Task: Search for the email with the subject Request for a transfer logged in from softage.1@softage.net with the filter, email from softage.4@softage.net and a new filter,  Star it
Action: Mouse moved to (643, 60)
Screenshot: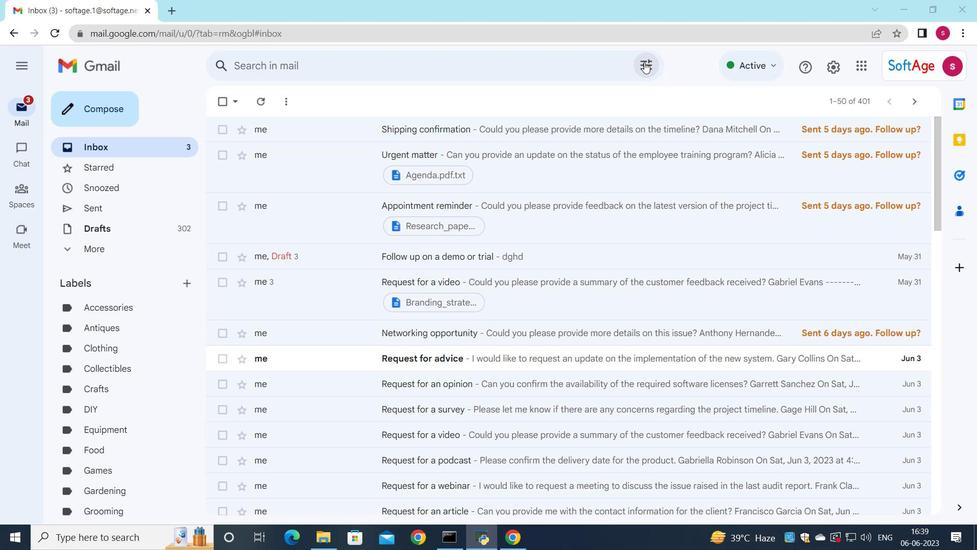 
Action: Mouse pressed left at (643, 60)
Screenshot: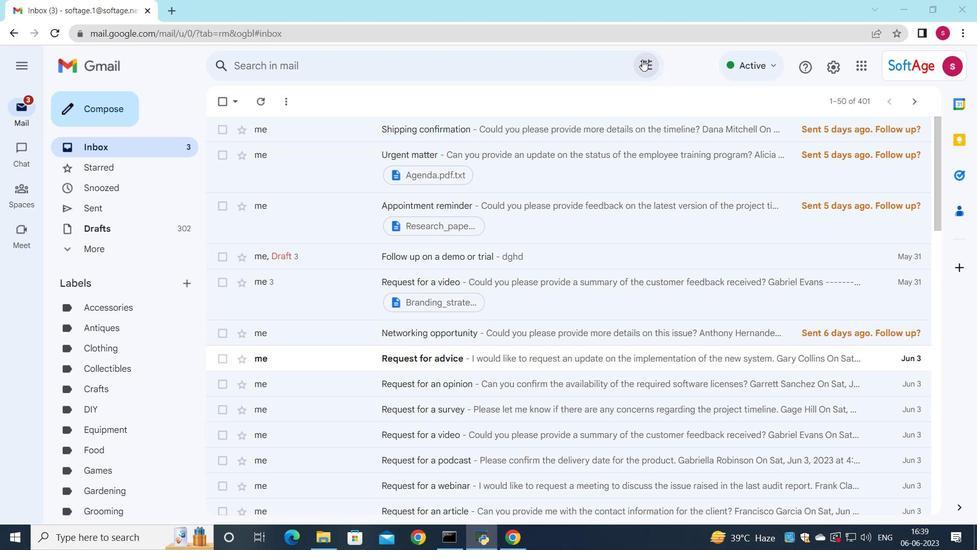 
Action: Mouse moved to (548, 98)
Screenshot: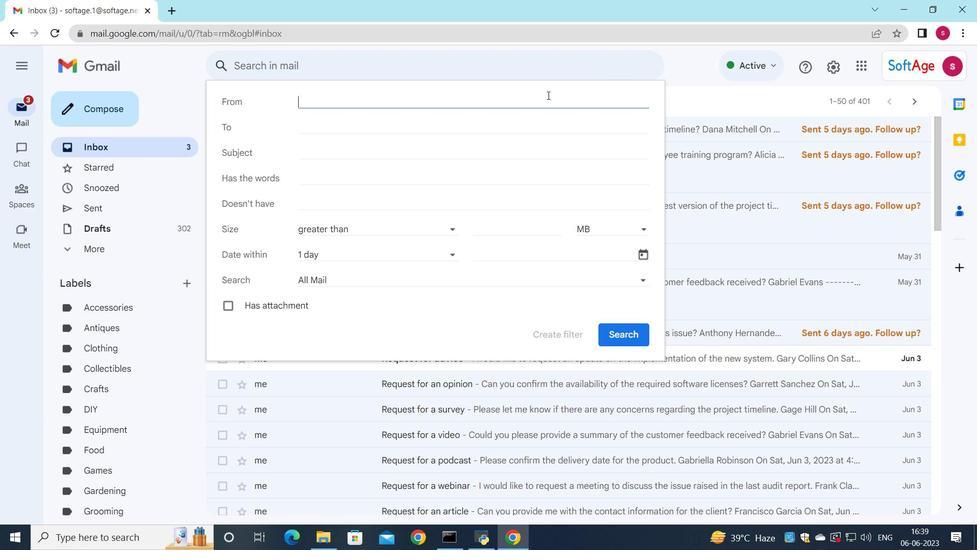 
Action: Key pressed s
Screenshot: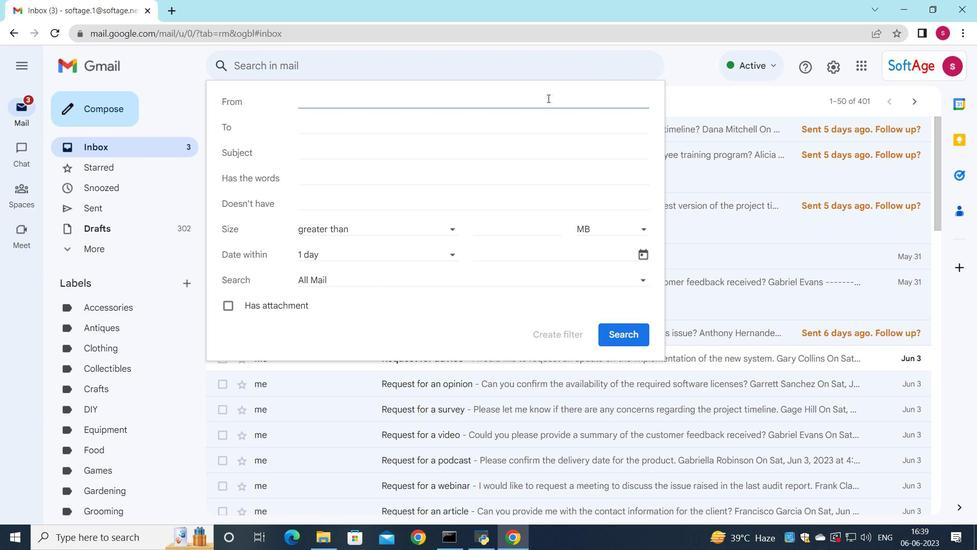 
Action: Mouse moved to (431, 129)
Screenshot: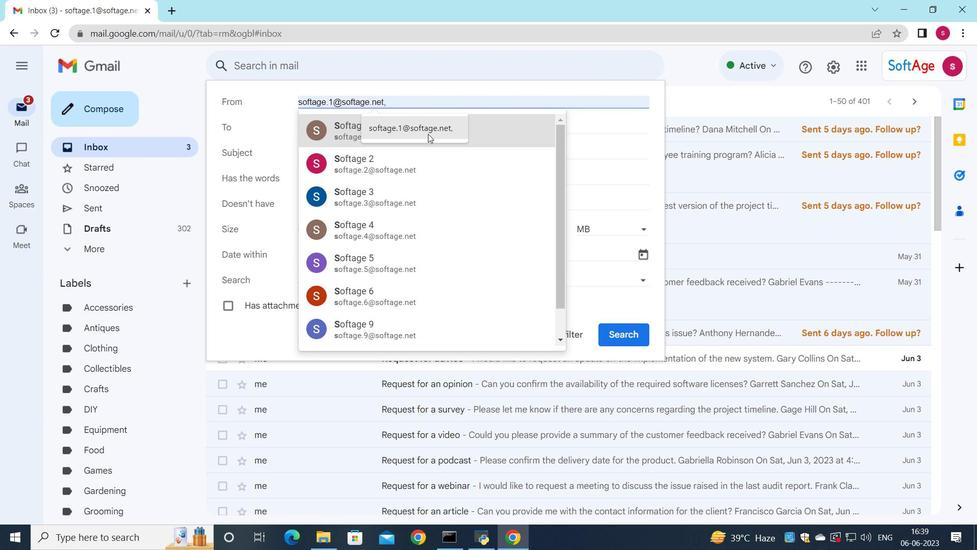 
Action: Mouse pressed left at (431, 129)
Screenshot: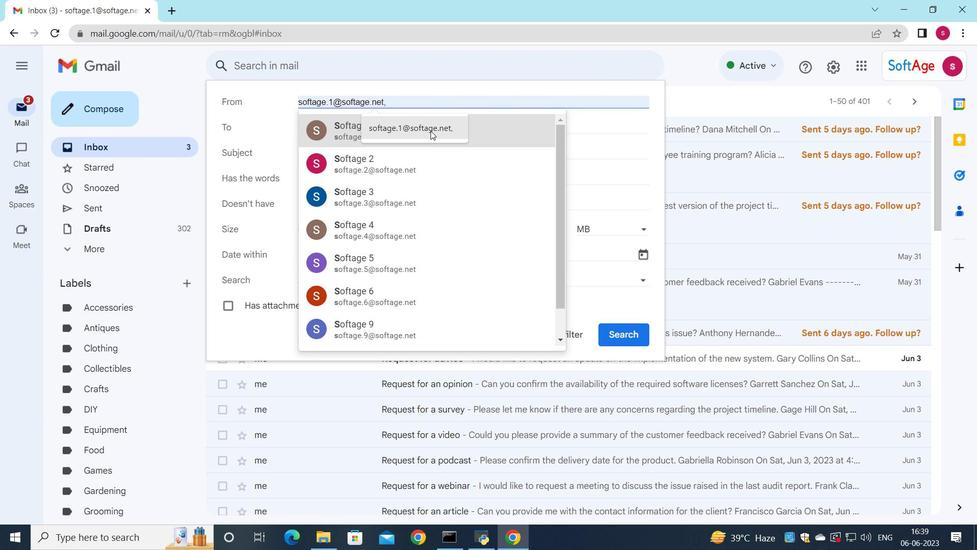 
Action: Mouse moved to (348, 128)
Screenshot: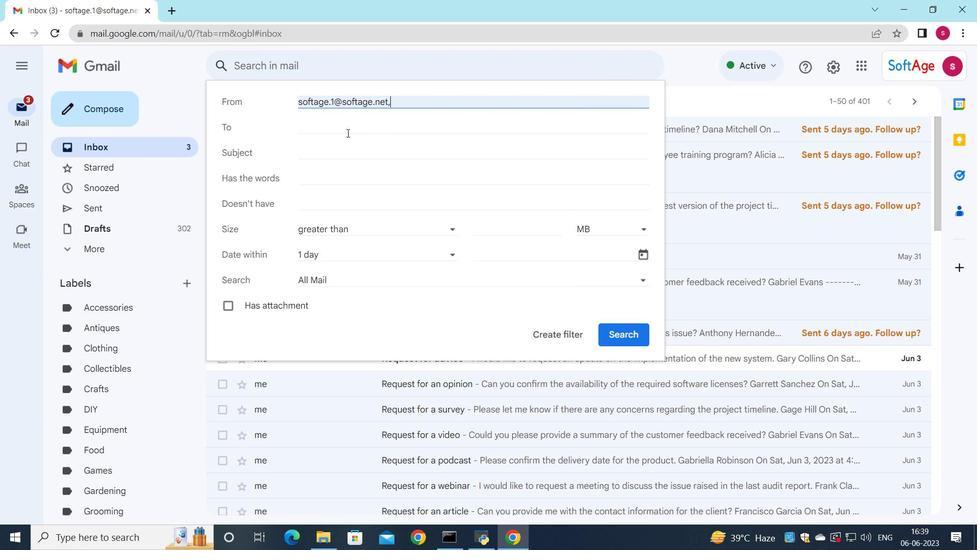 
Action: Mouse pressed left at (348, 128)
Screenshot: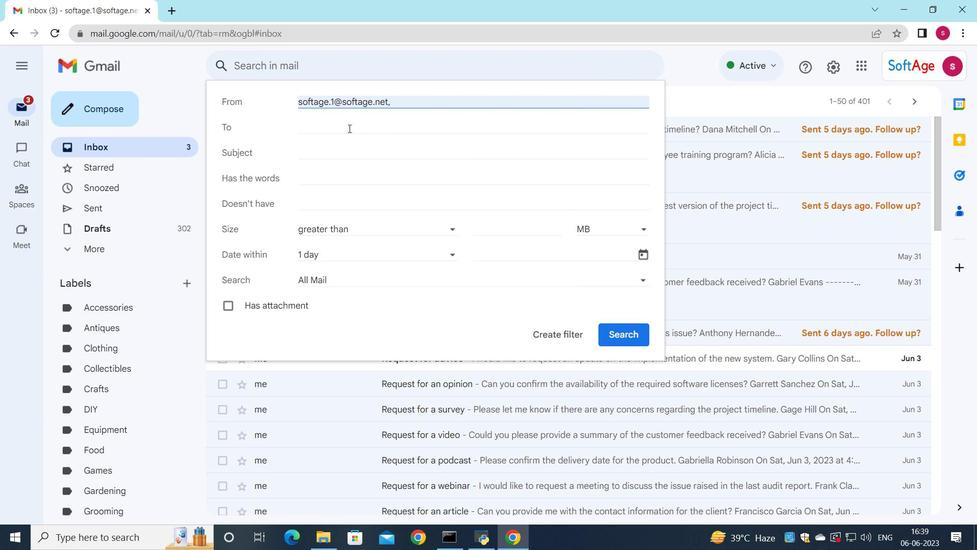 
Action: Key pressed s
Screenshot: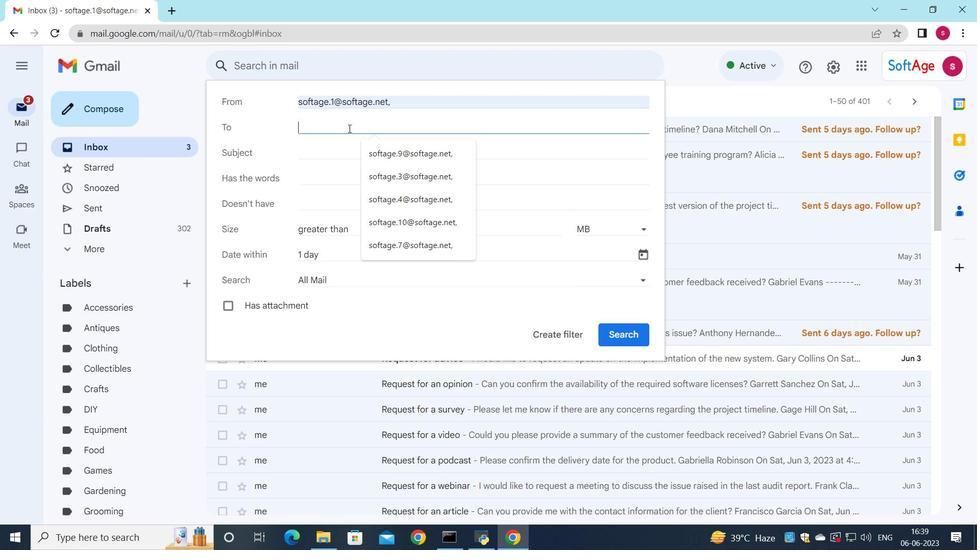 
Action: Mouse moved to (414, 225)
Screenshot: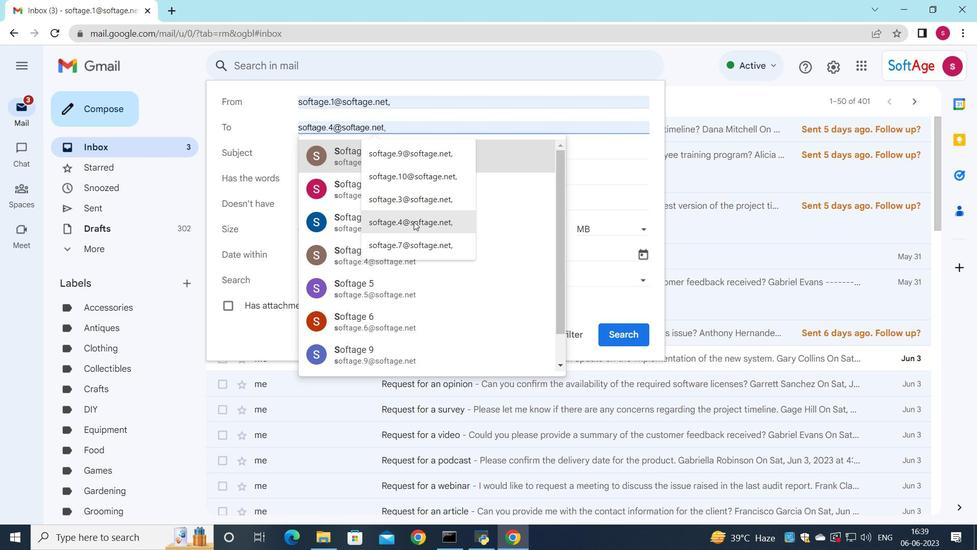 
Action: Mouse pressed left at (414, 225)
Screenshot: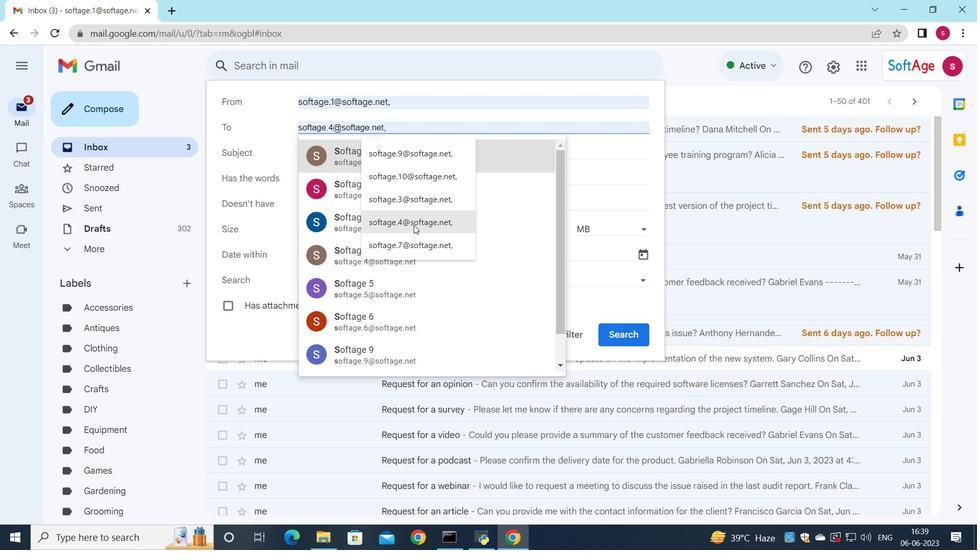 
Action: Mouse moved to (341, 151)
Screenshot: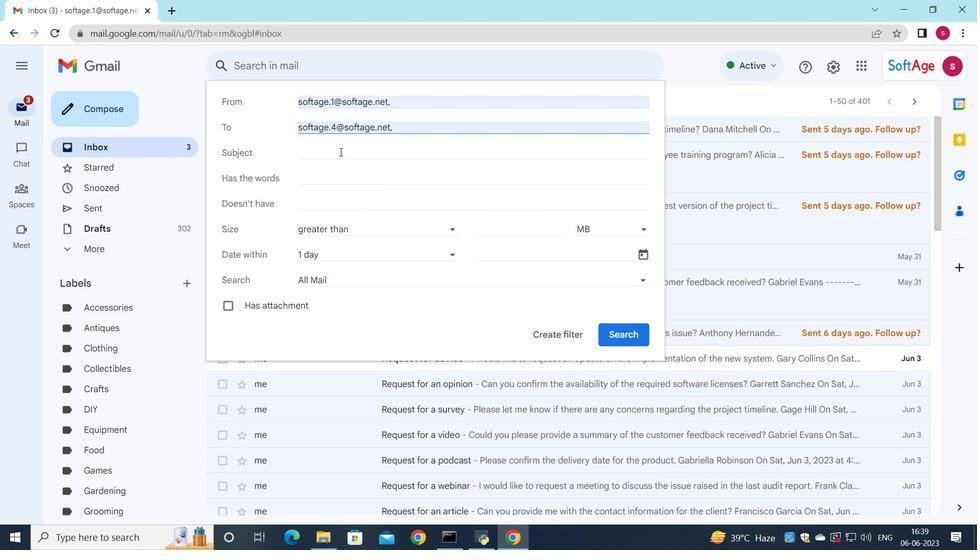 
Action: Mouse pressed left at (341, 151)
Screenshot: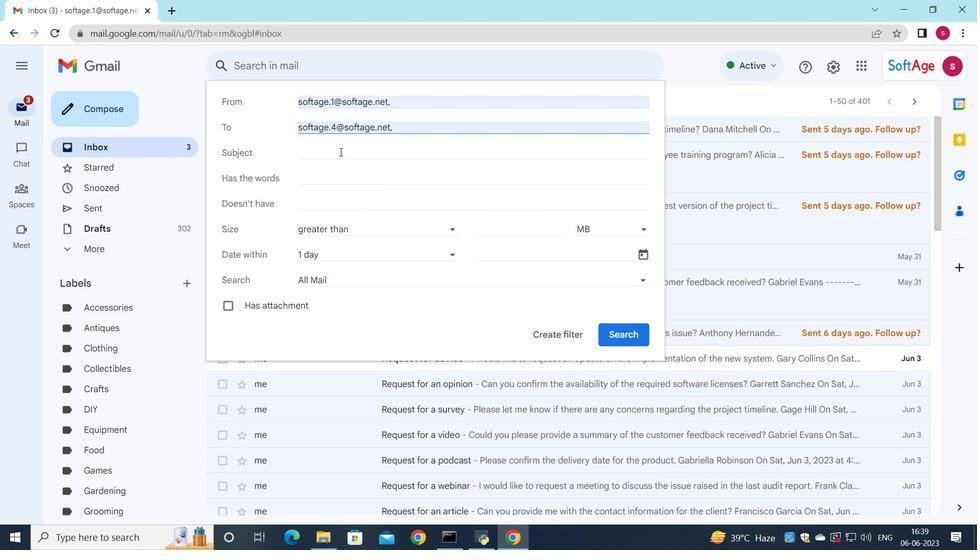 
Action: Key pressed <Key.shift>Request<Key.space>for<Key.space>a<Key.space>transfer
Screenshot: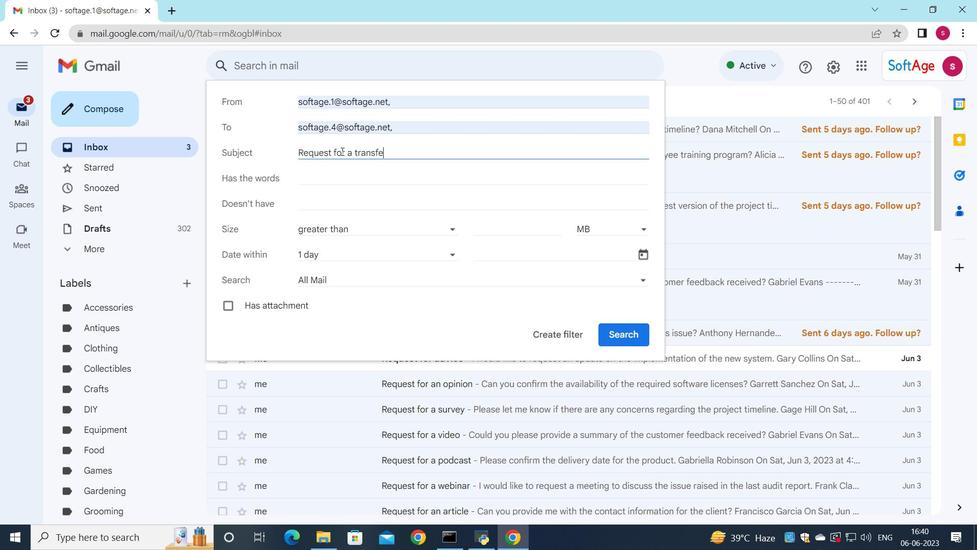 
Action: Mouse moved to (354, 258)
Screenshot: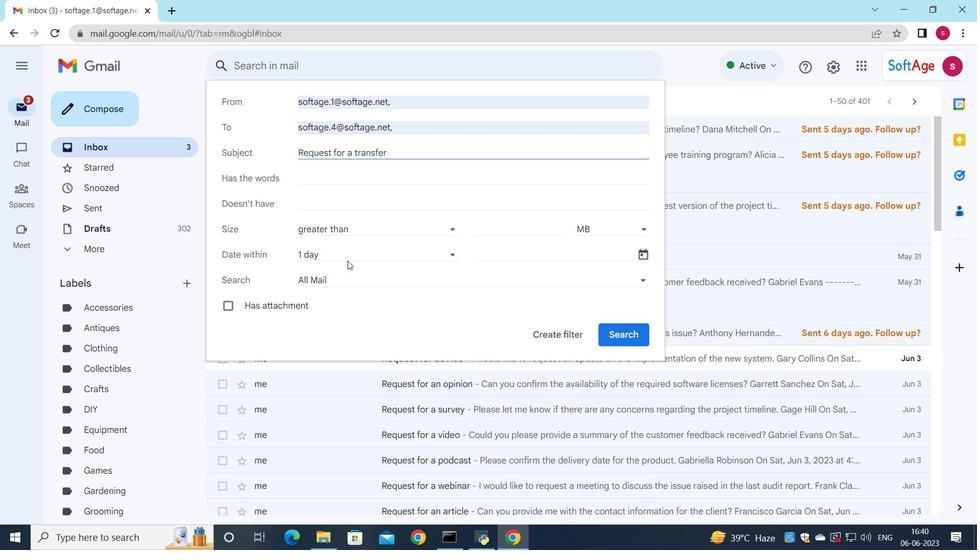 
Action: Mouse pressed left at (354, 258)
Screenshot: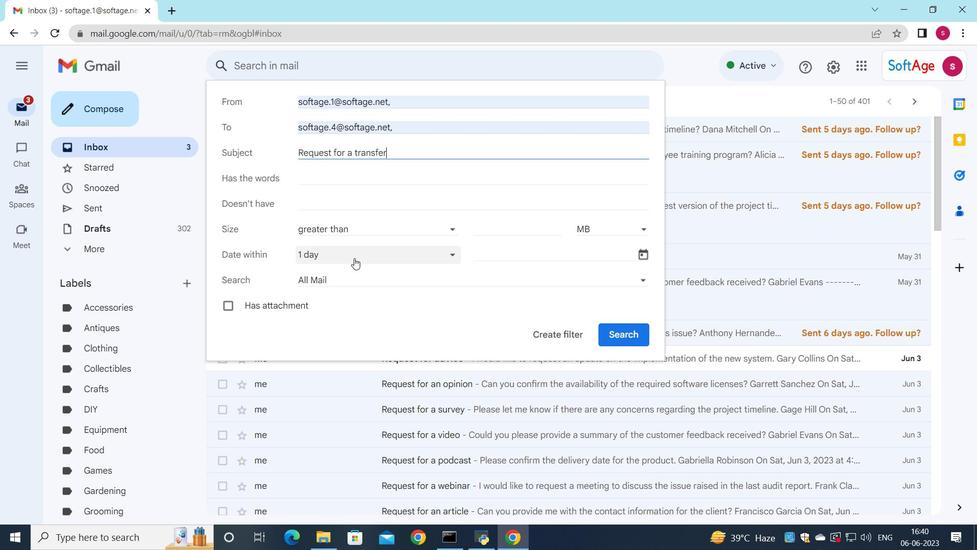 
Action: Mouse moved to (349, 405)
Screenshot: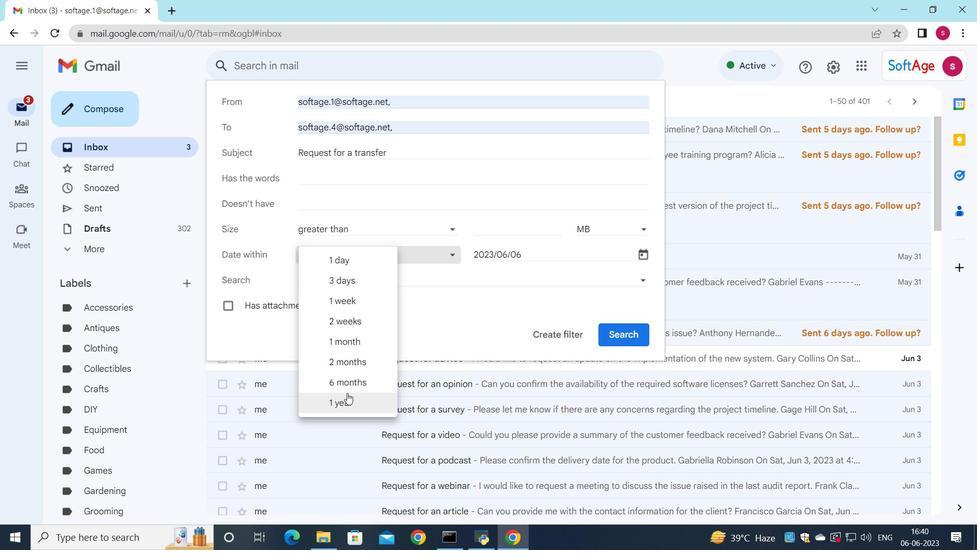 
Action: Mouse pressed left at (349, 405)
Screenshot: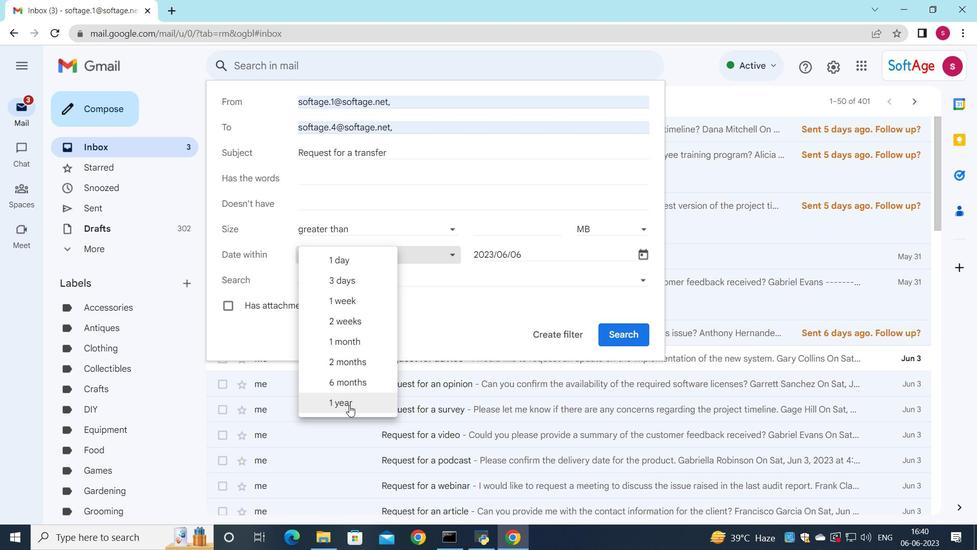 
Action: Mouse moved to (552, 334)
Screenshot: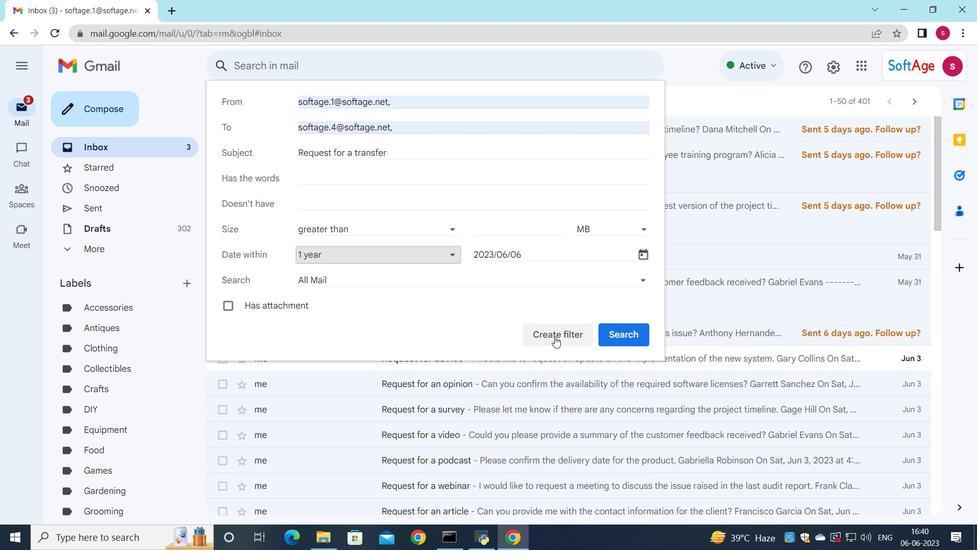 
Action: Mouse pressed left at (552, 334)
Screenshot: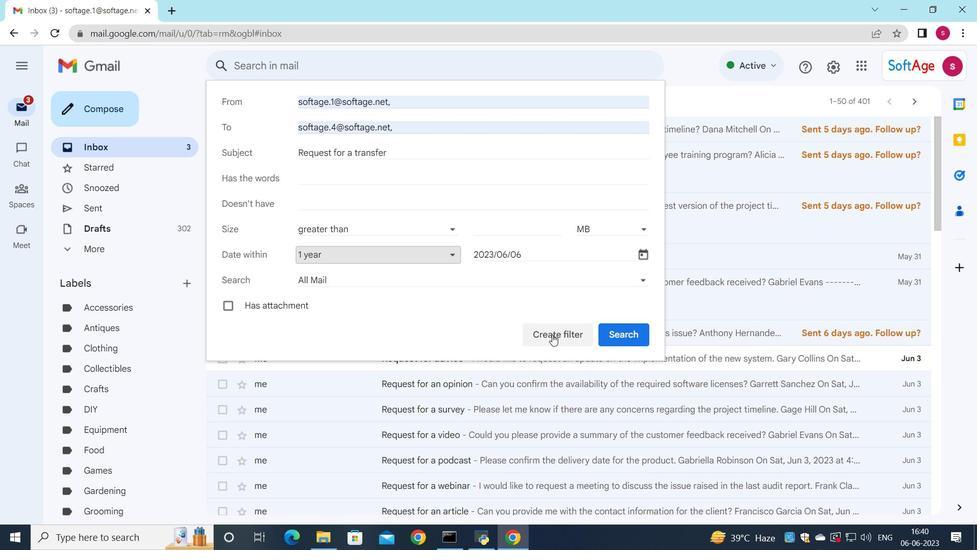 
Action: Mouse moved to (233, 177)
Screenshot: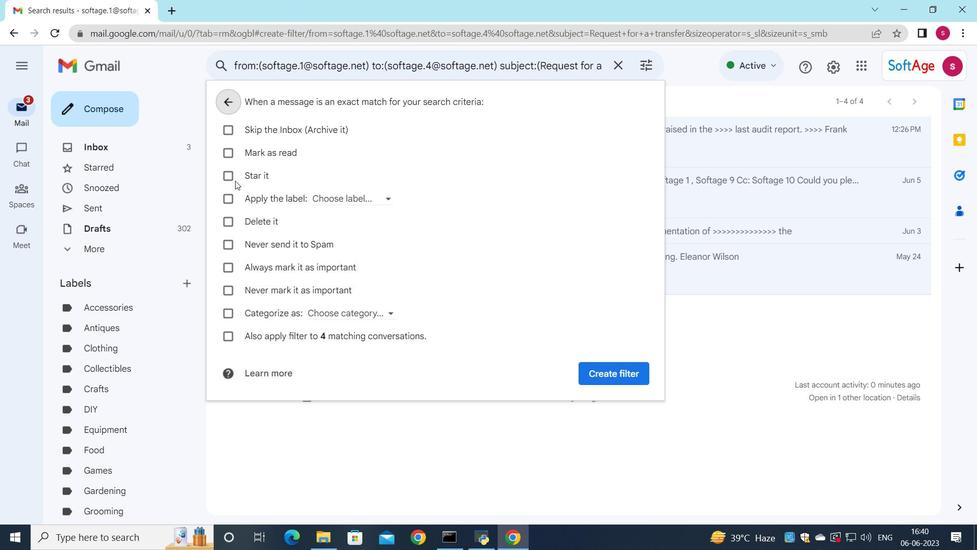 
Action: Mouse pressed left at (233, 177)
Screenshot: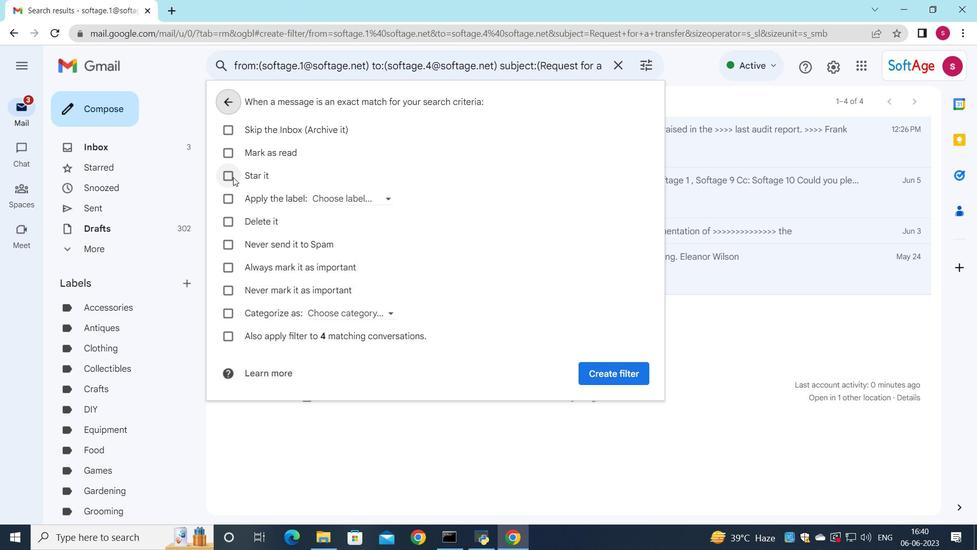 
Action: Mouse moved to (610, 372)
Screenshot: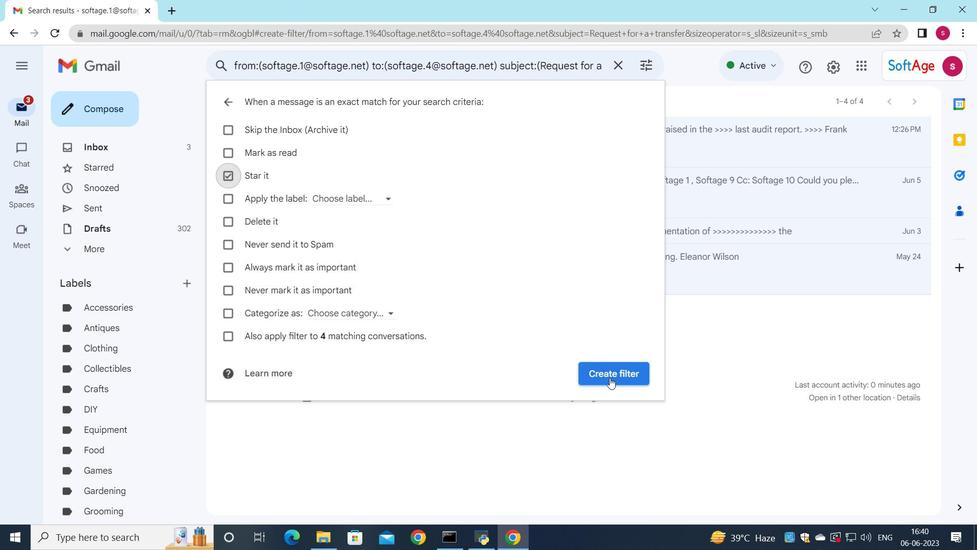 
Action: Mouse pressed left at (610, 372)
Screenshot: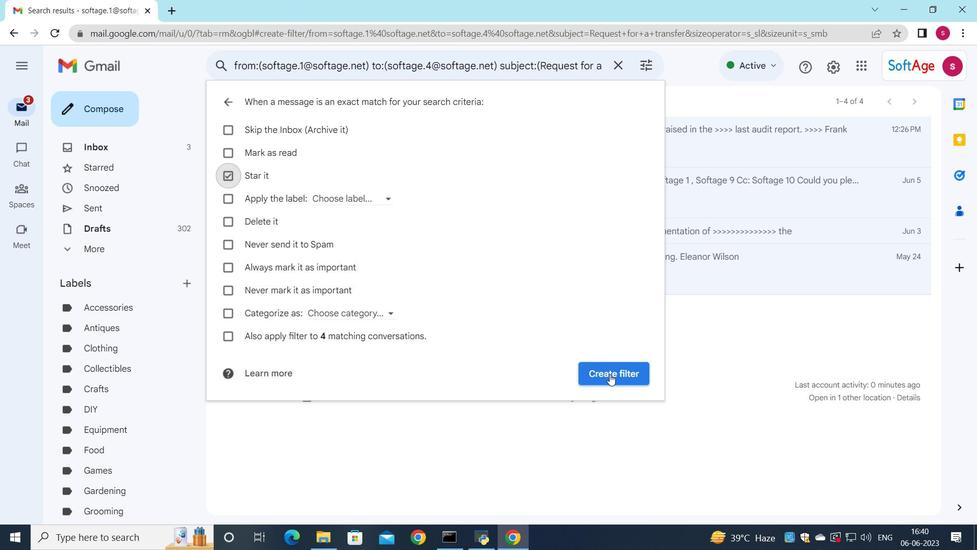 
